 Task: Click the Equity button to "Opening Balances" Under Process Payment.
Action: Mouse moved to (123, 14)
Screenshot: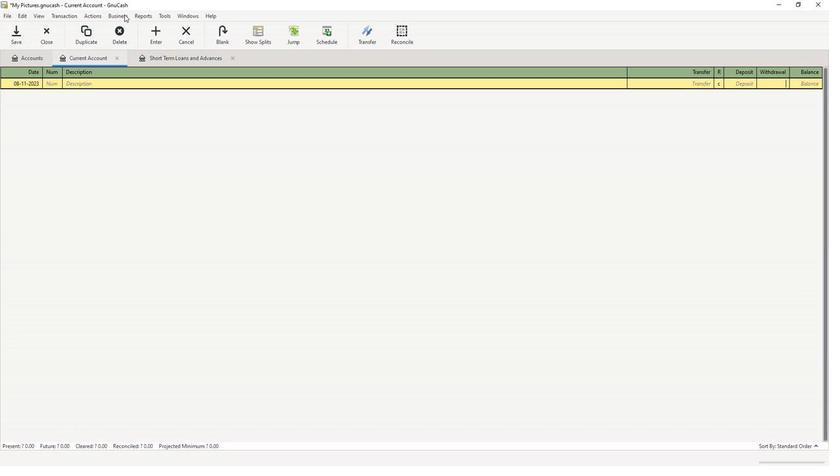 
Action: Mouse pressed left at (123, 14)
Screenshot: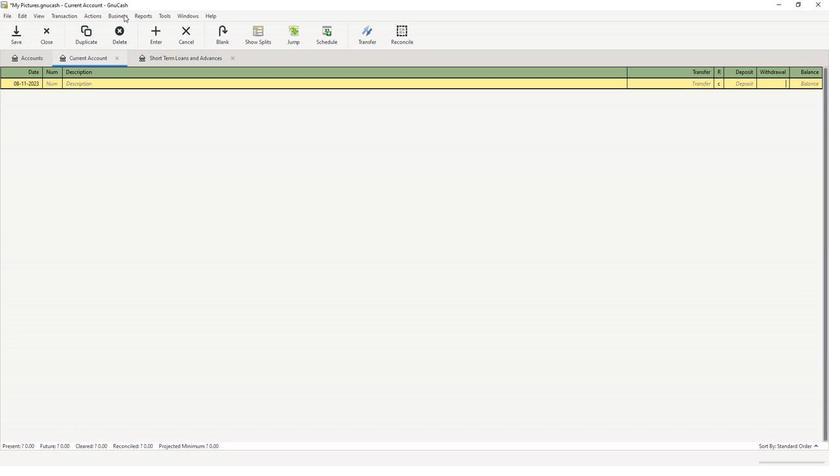 
Action: Mouse moved to (132, 26)
Screenshot: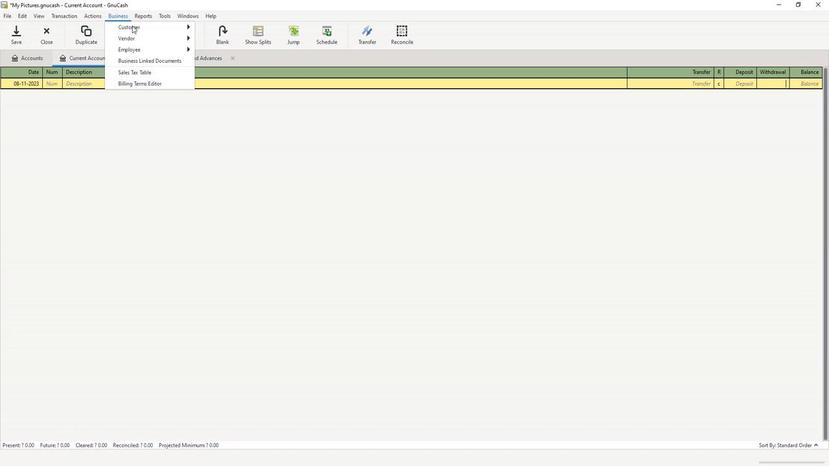 
Action: Mouse pressed left at (132, 26)
Screenshot: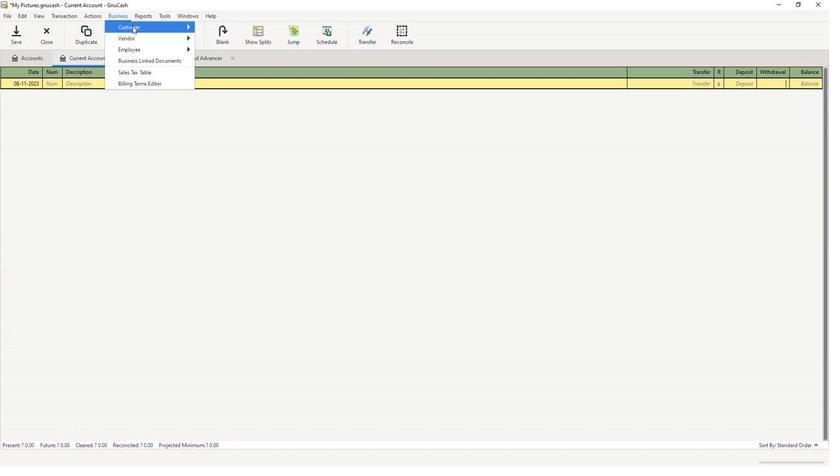 
Action: Mouse moved to (226, 104)
Screenshot: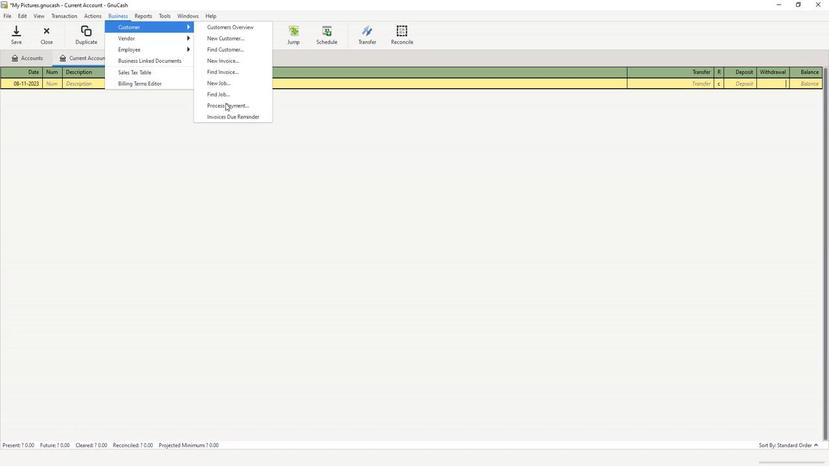 
Action: Mouse pressed left at (226, 104)
Screenshot: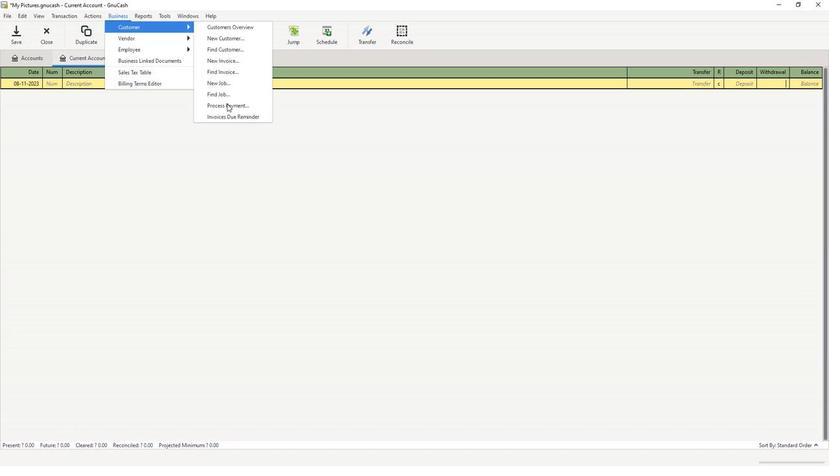 
Action: Mouse moved to (404, 253)
Screenshot: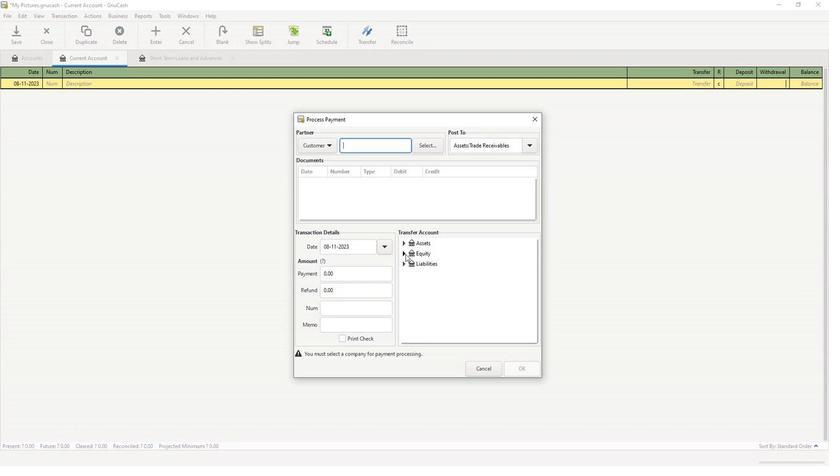 
Action: Mouse pressed left at (404, 253)
Screenshot: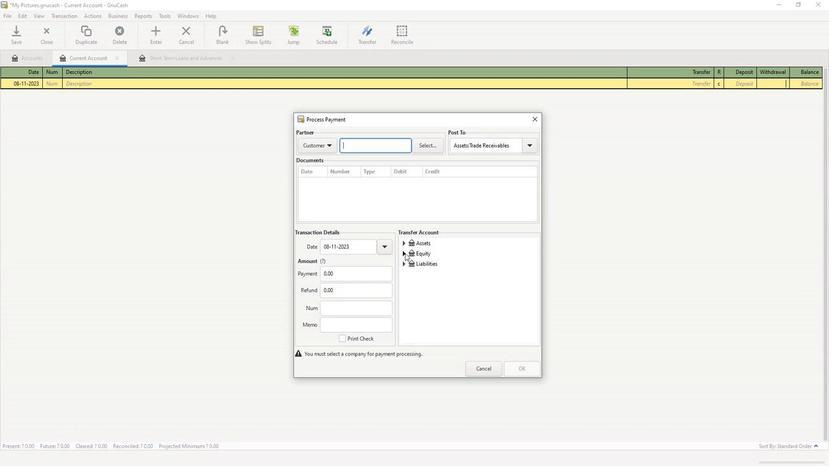 
Action: Mouse moved to (453, 265)
Screenshot: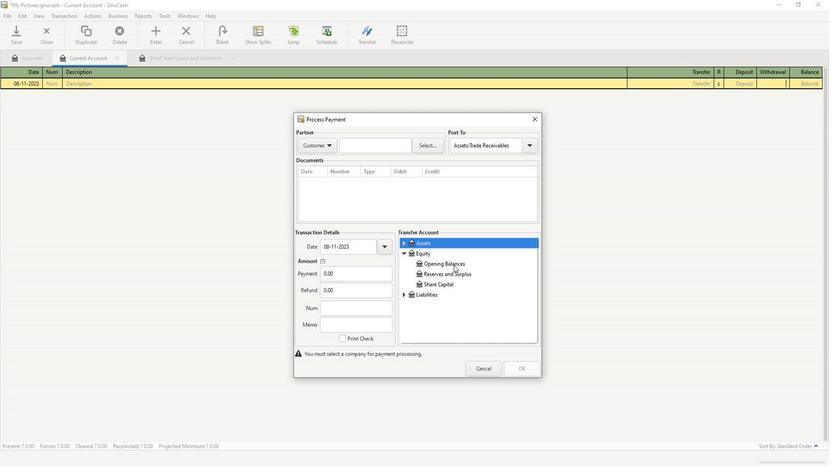 
Action: Mouse pressed left at (453, 265)
Screenshot: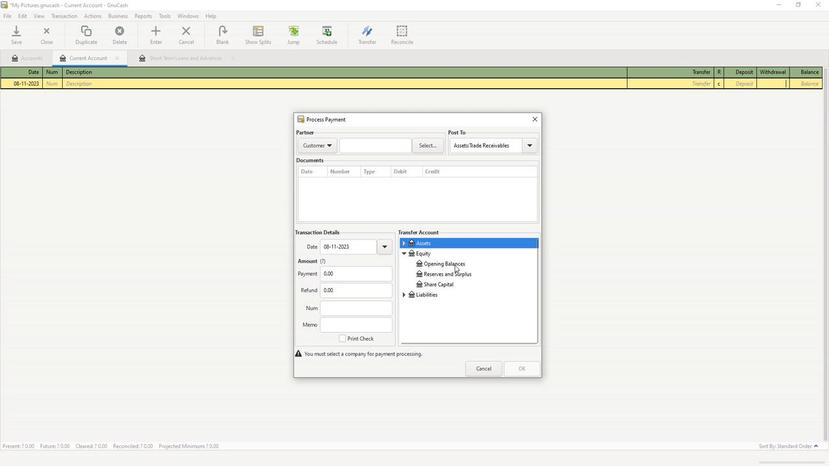 
